 Task: Find the word "myself" and replace it to "discipline".
Action: Mouse pressed left at (80, 82)
Screenshot: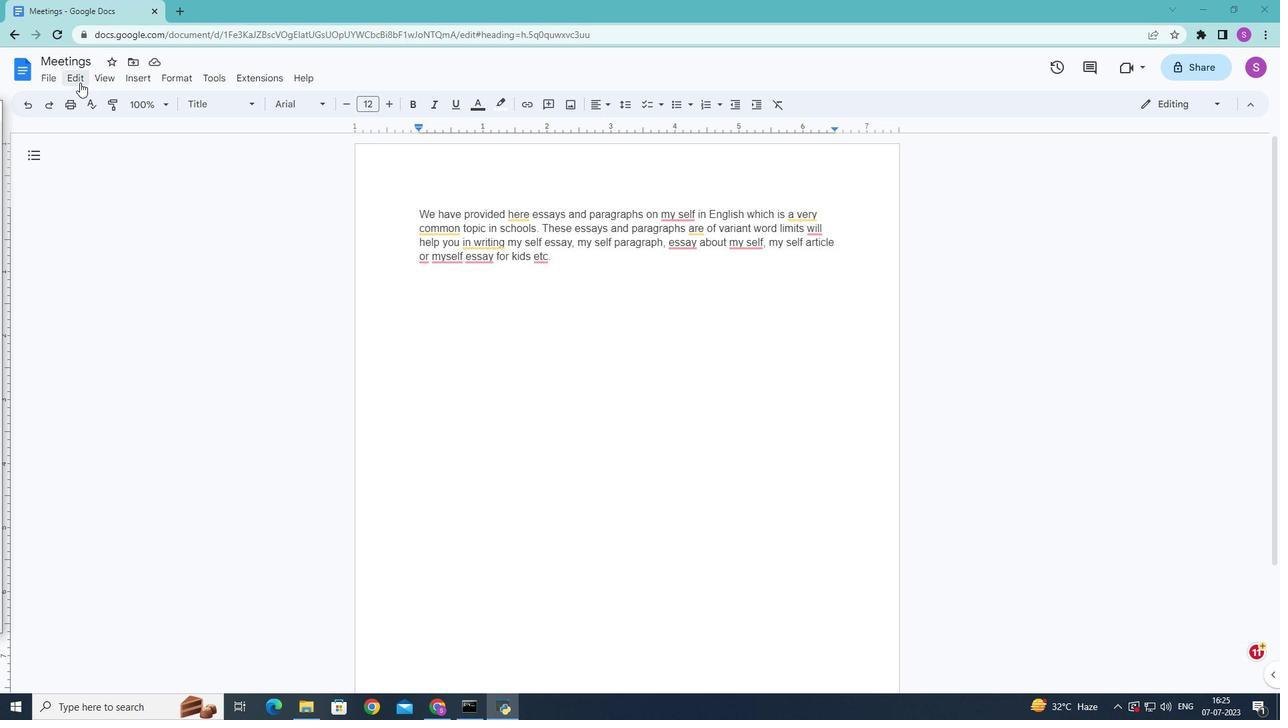 
Action: Mouse moved to (104, 312)
Screenshot: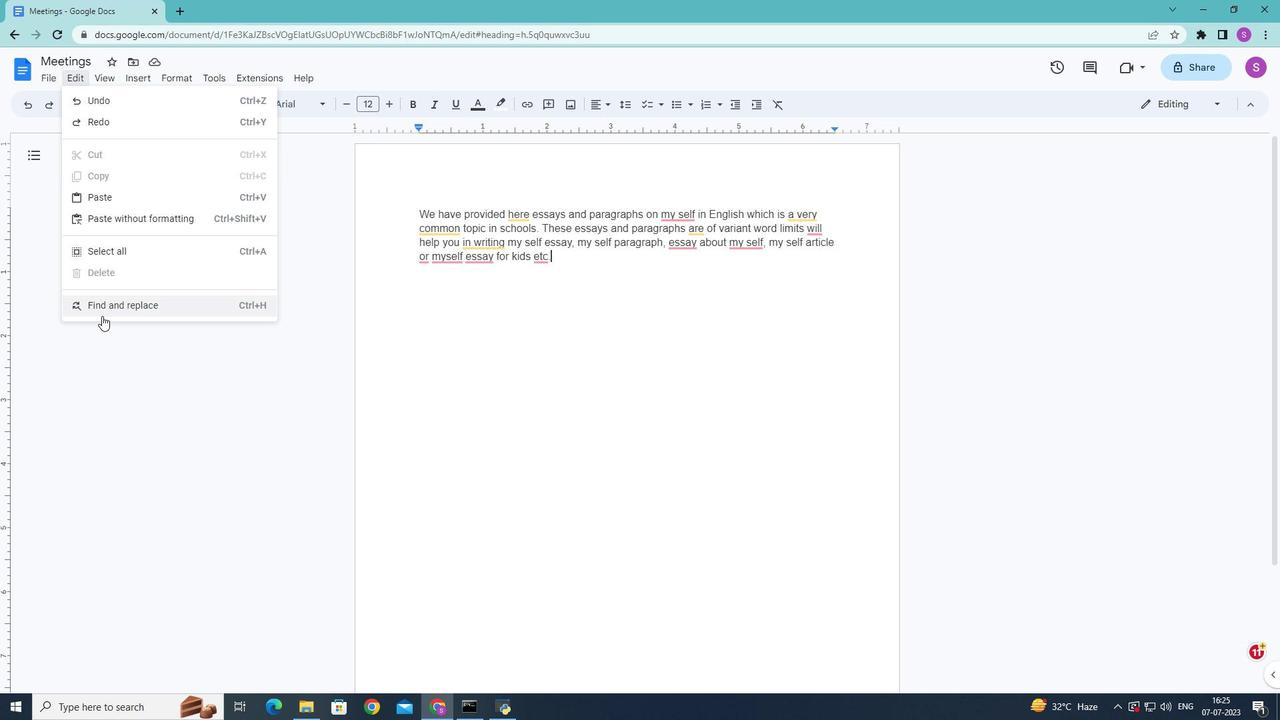 
Action: Mouse pressed left at (104, 312)
Screenshot: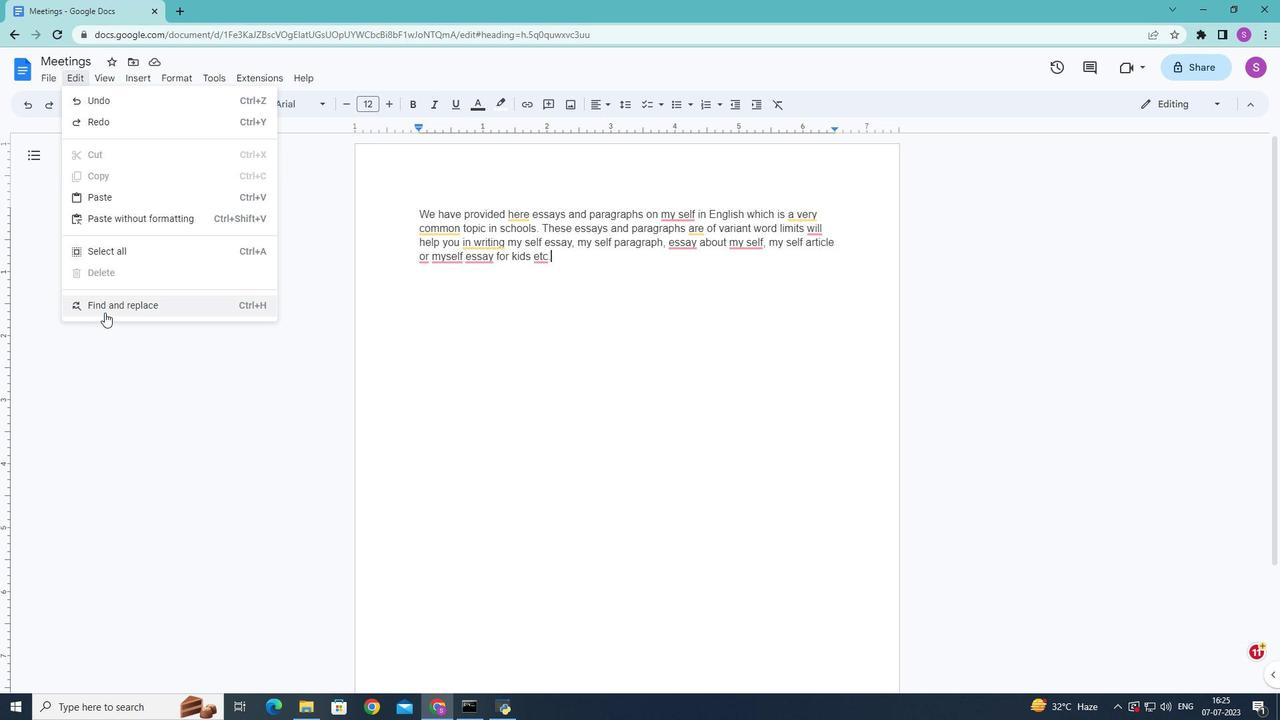 
Action: Mouse moved to (600, 314)
Screenshot: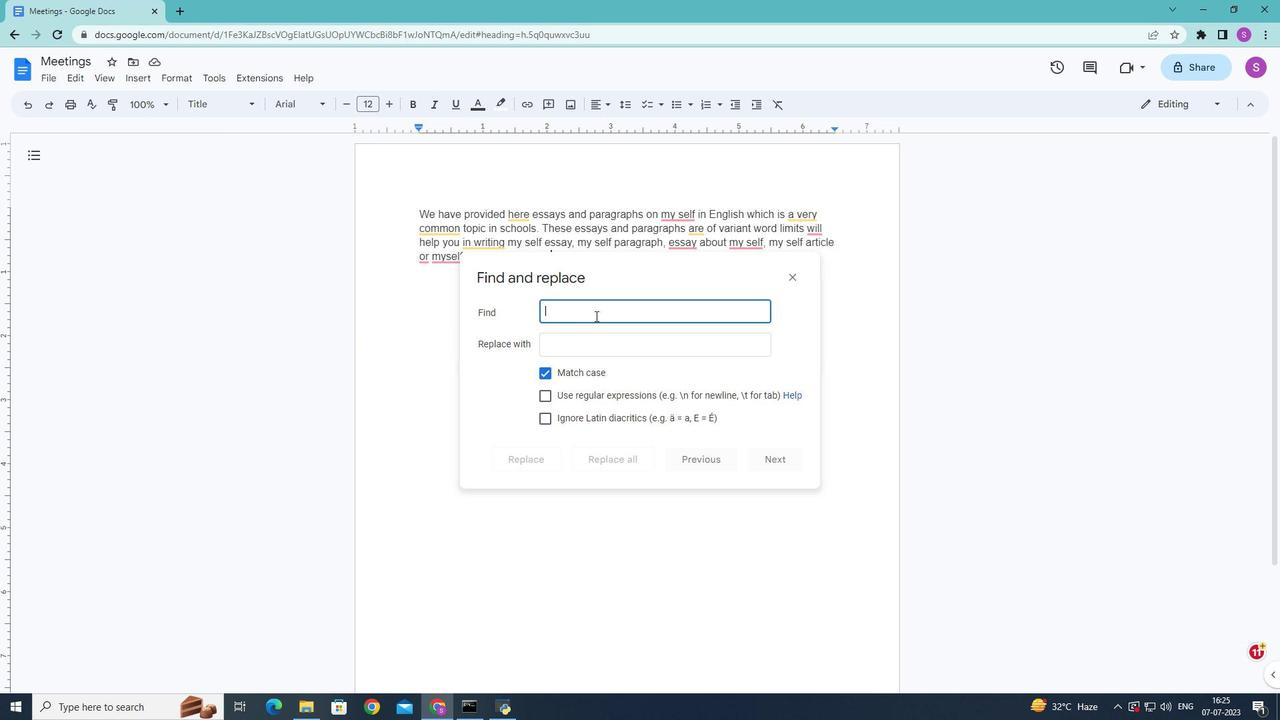 
Action: Key pressed myself
Screenshot: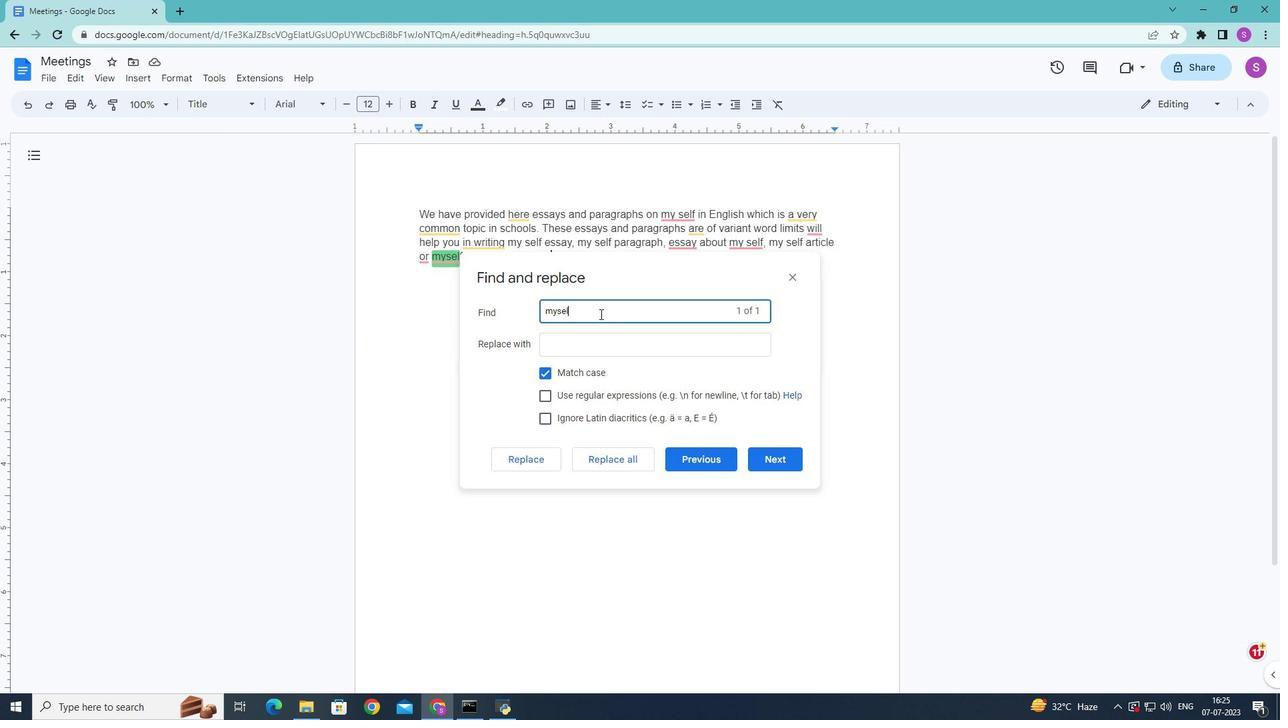 
Action: Mouse moved to (592, 347)
Screenshot: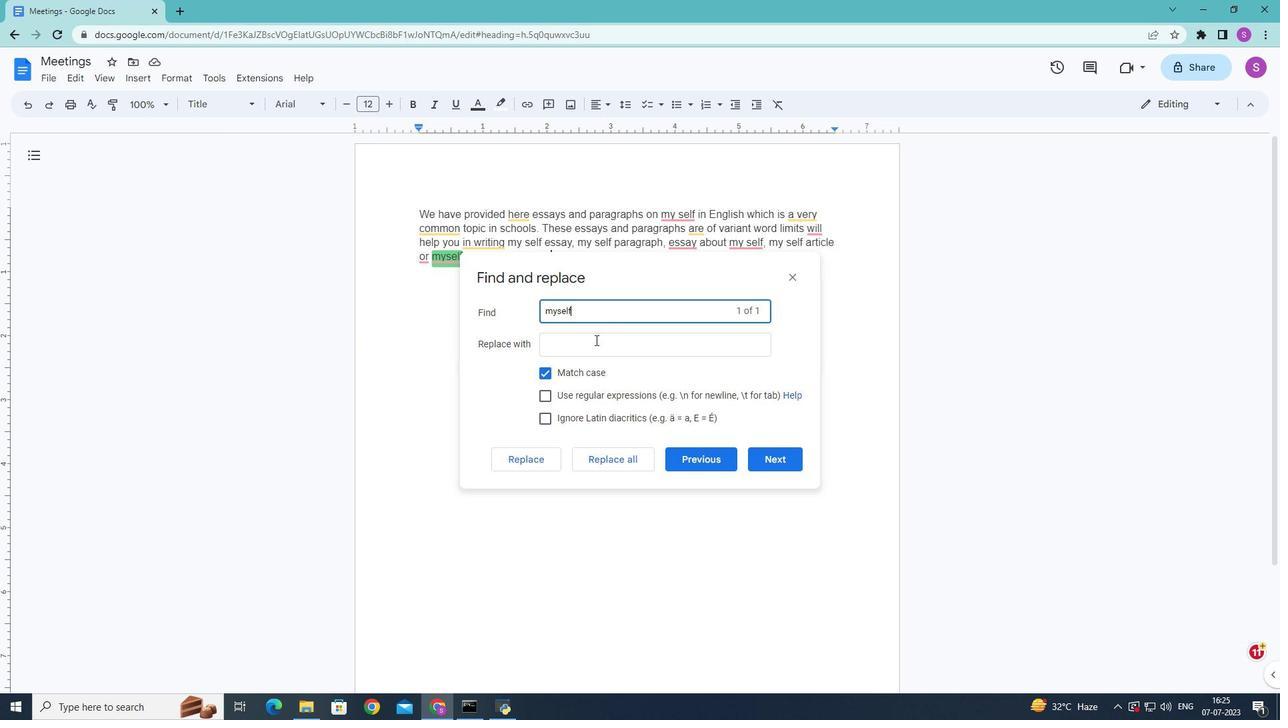 
Action: Mouse pressed left at (592, 347)
Screenshot: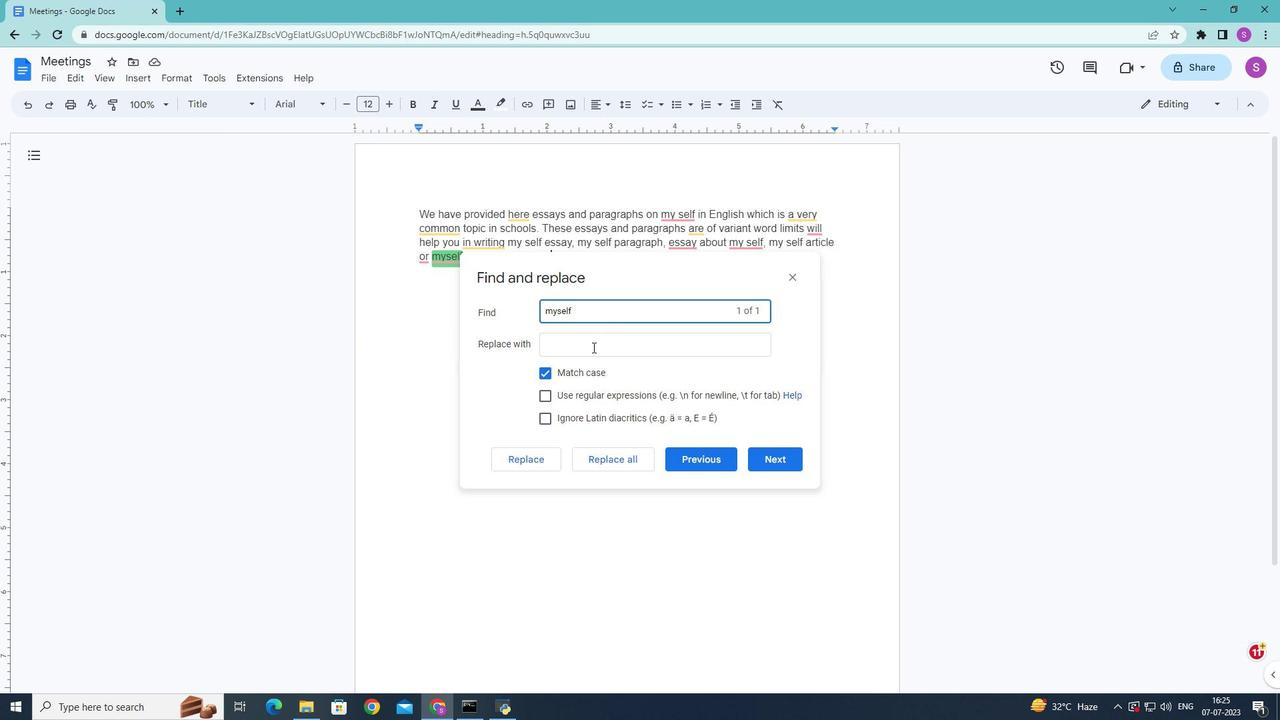 
Action: Key pressed d
Screenshot: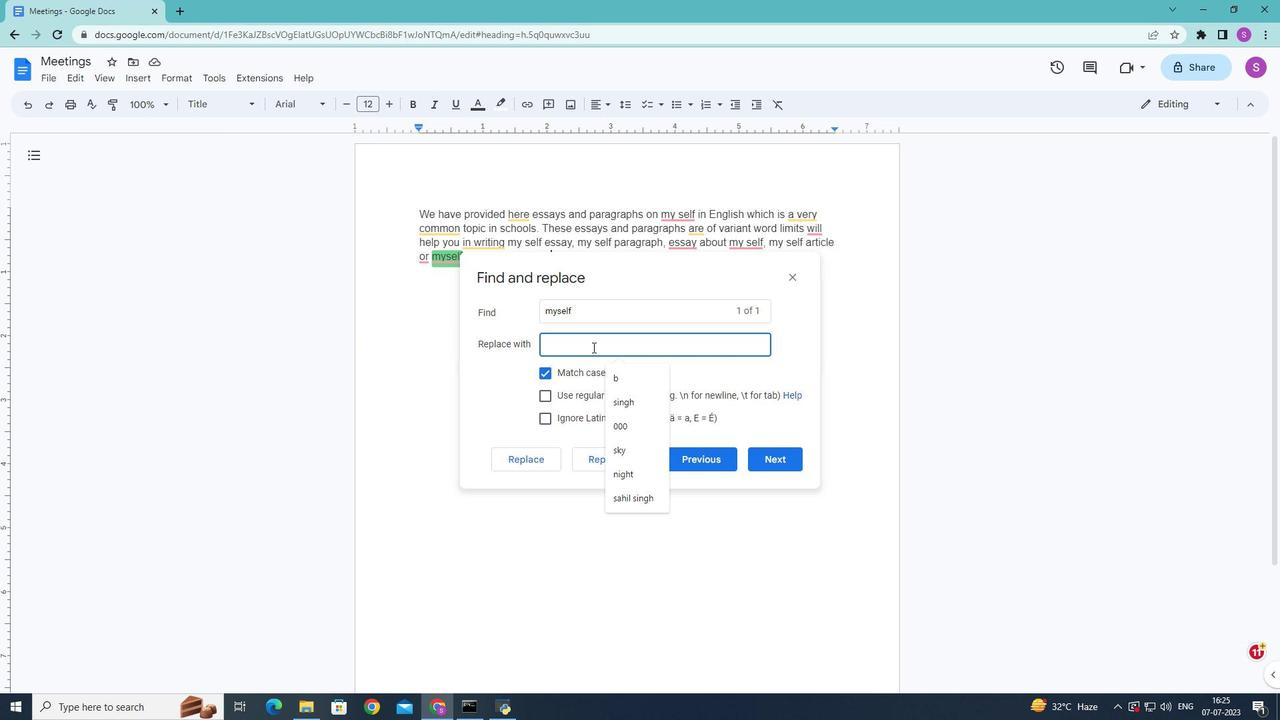 
Action: Mouse moved to (592, 350)
Screenshot: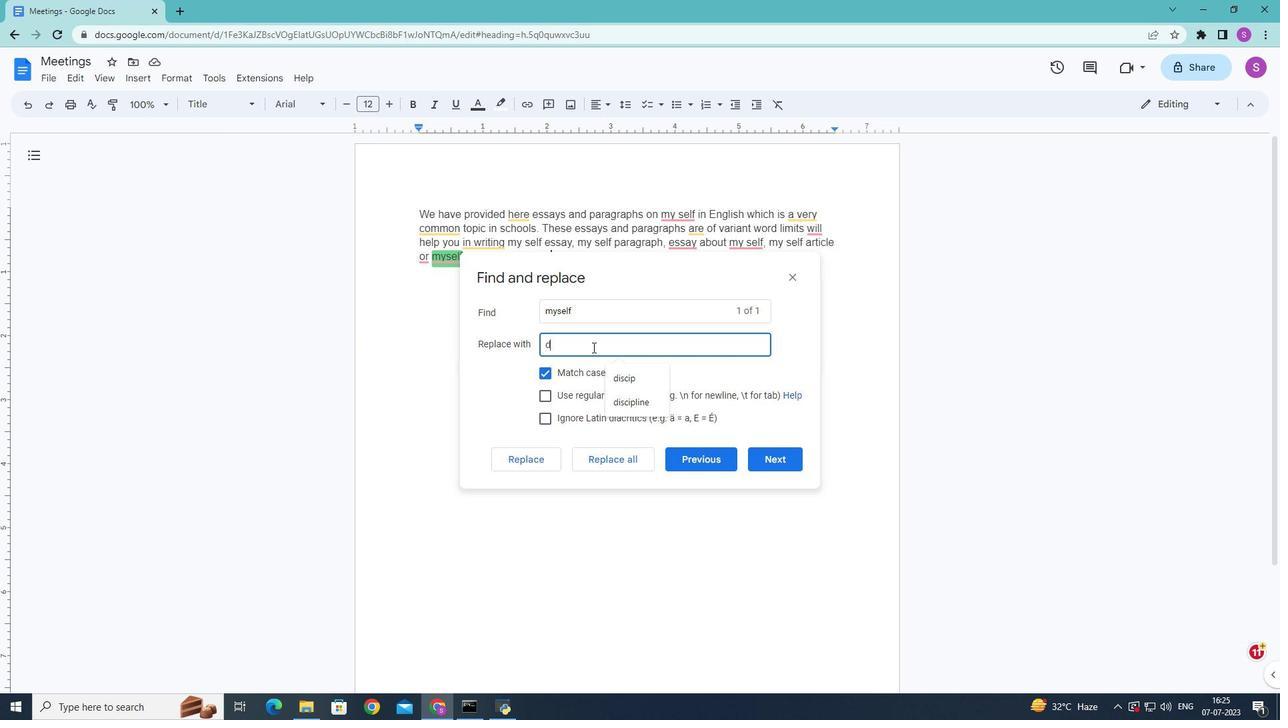 
Action: Key pressed i
Screenshot: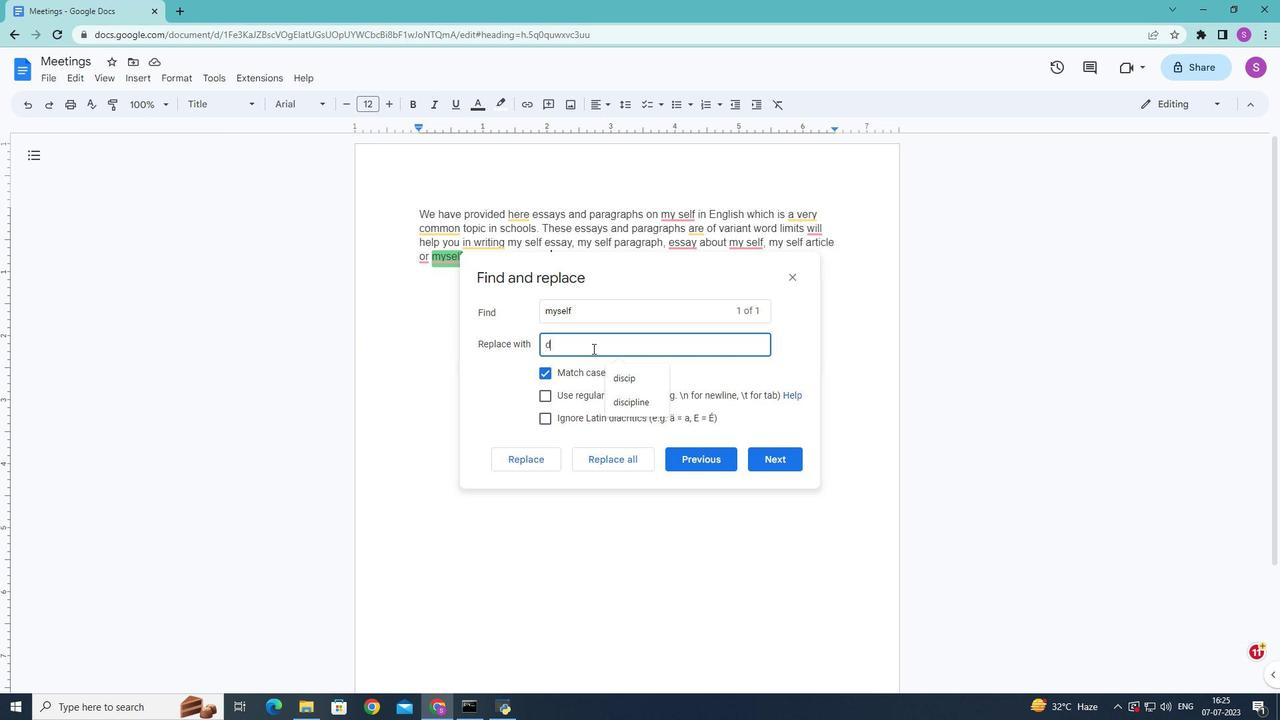 
Action: Mouse moved to (592, 356)
Screenshot: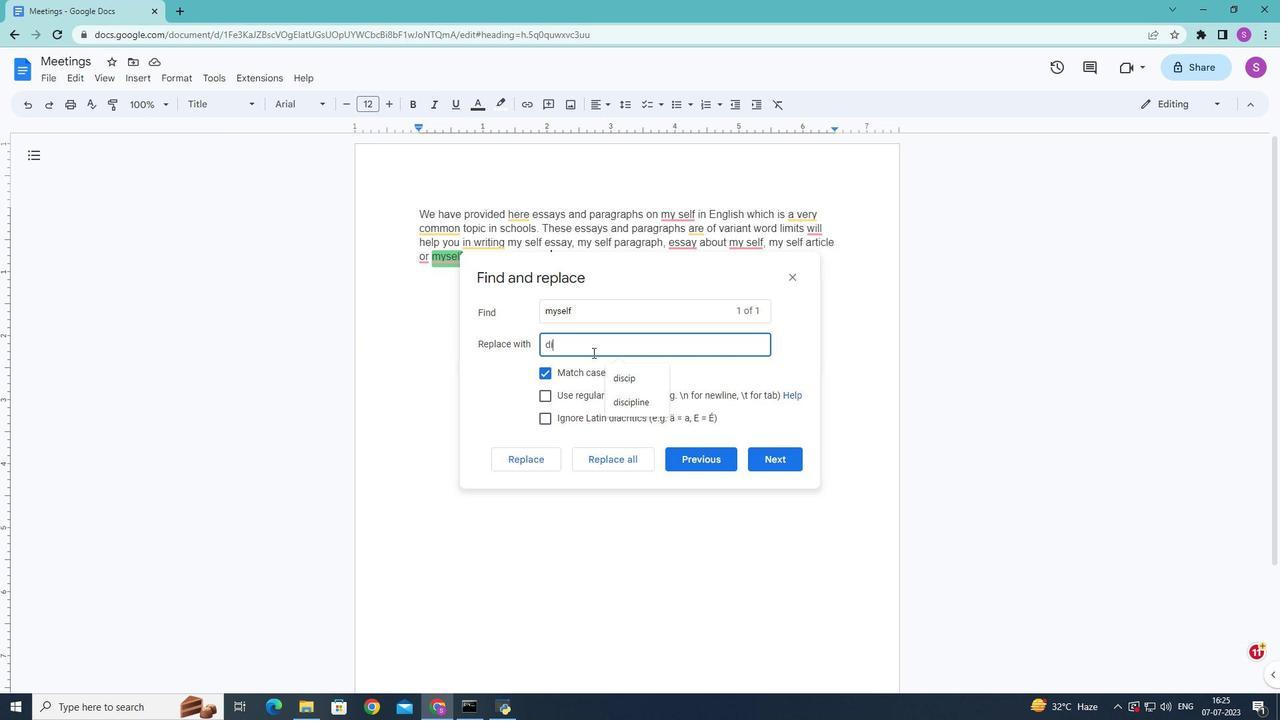 
Action: Key pressed sc
Screenshot: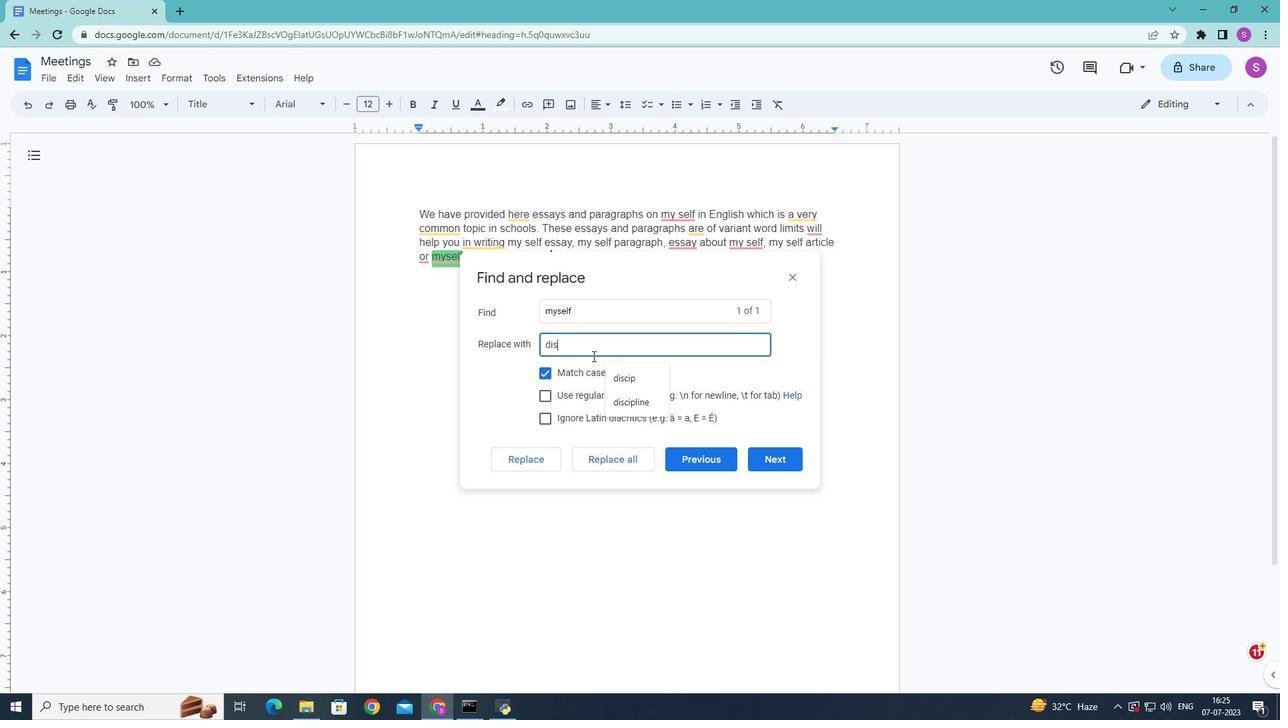
Action: Mouse moved to (590, 356)
Screenshot: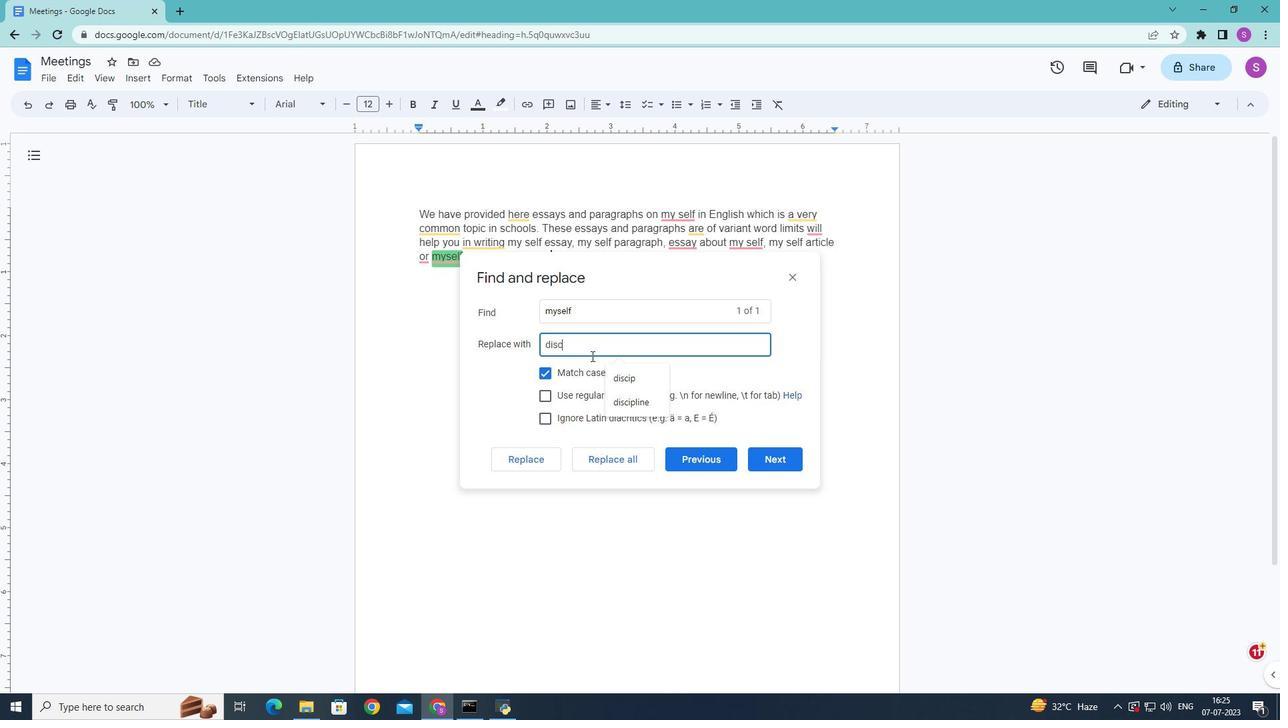 
Action: Key pressed i
Screenshot: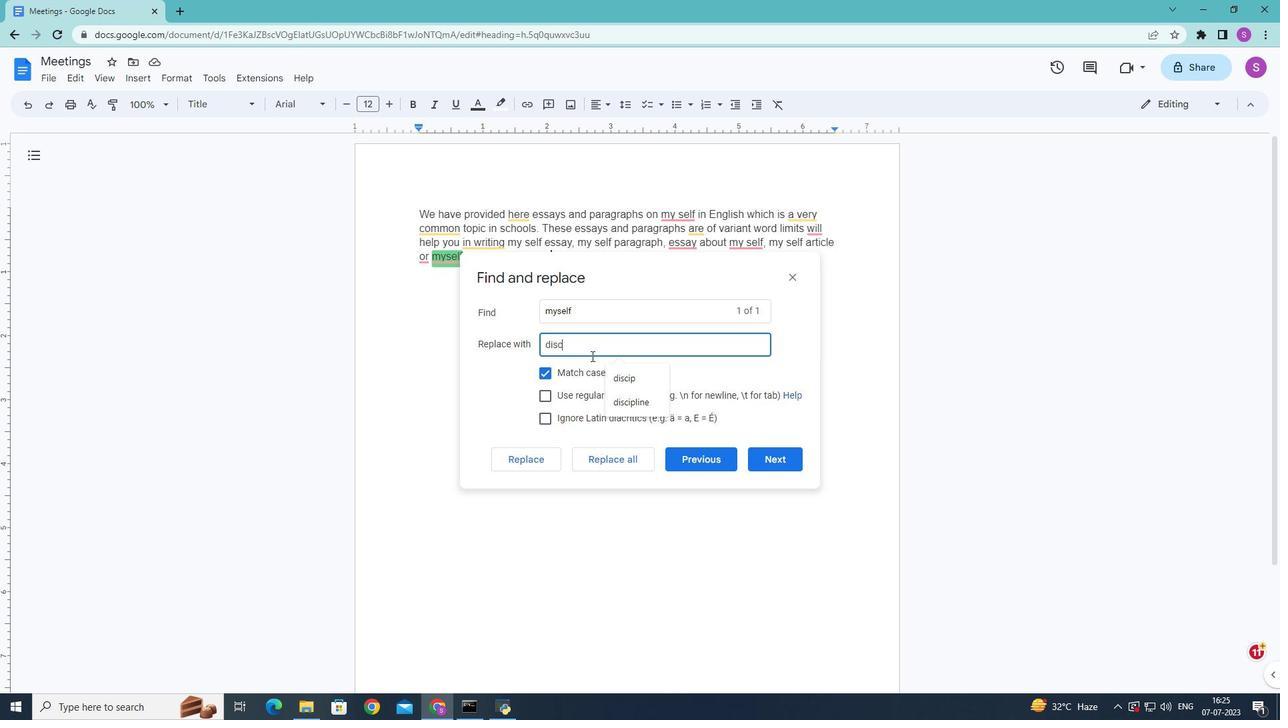 
Action: Mouse moved to (586, 359)
Screenshot: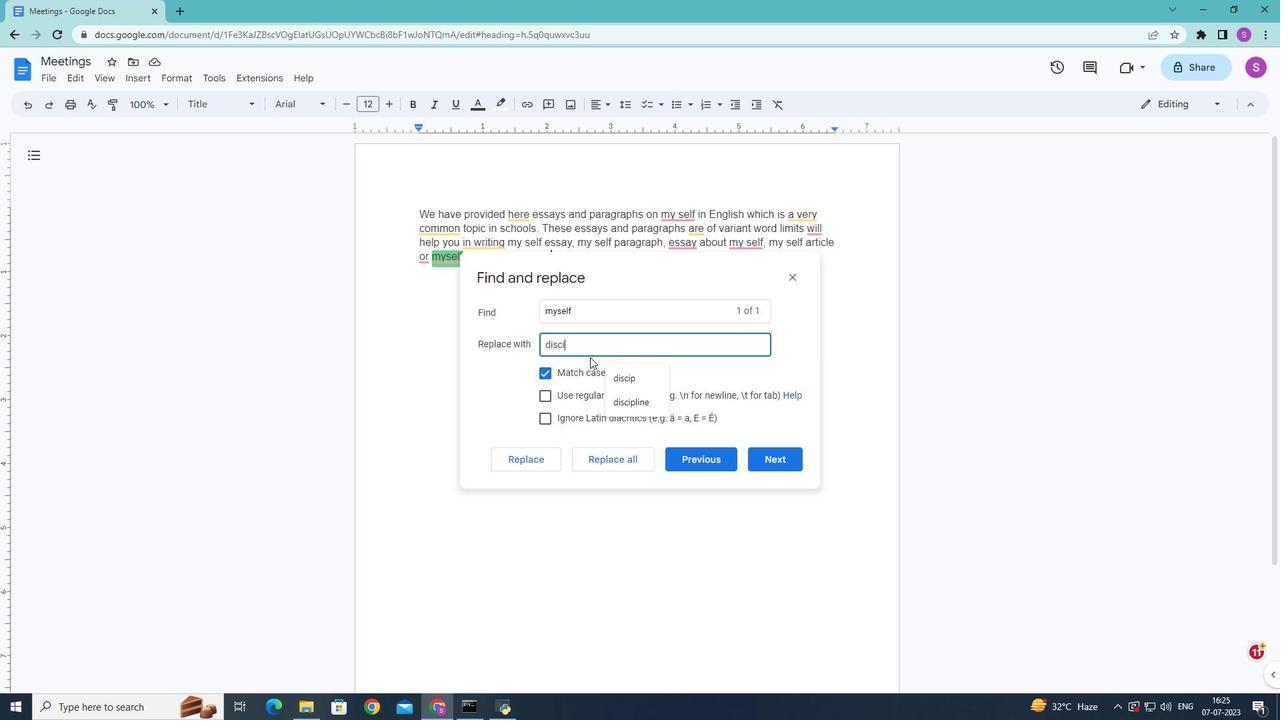 
Action: Key pressed p
Screenshot: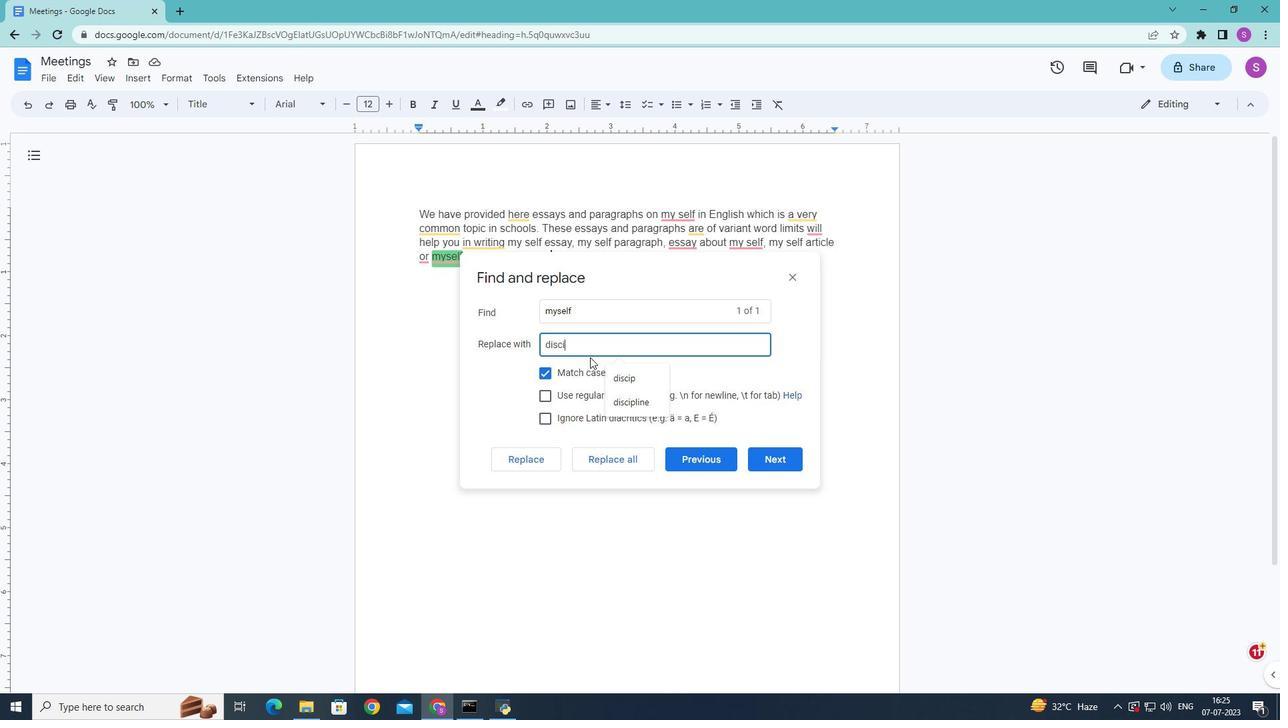 
Action: Mouse moved to (536, 428)
Screenshot: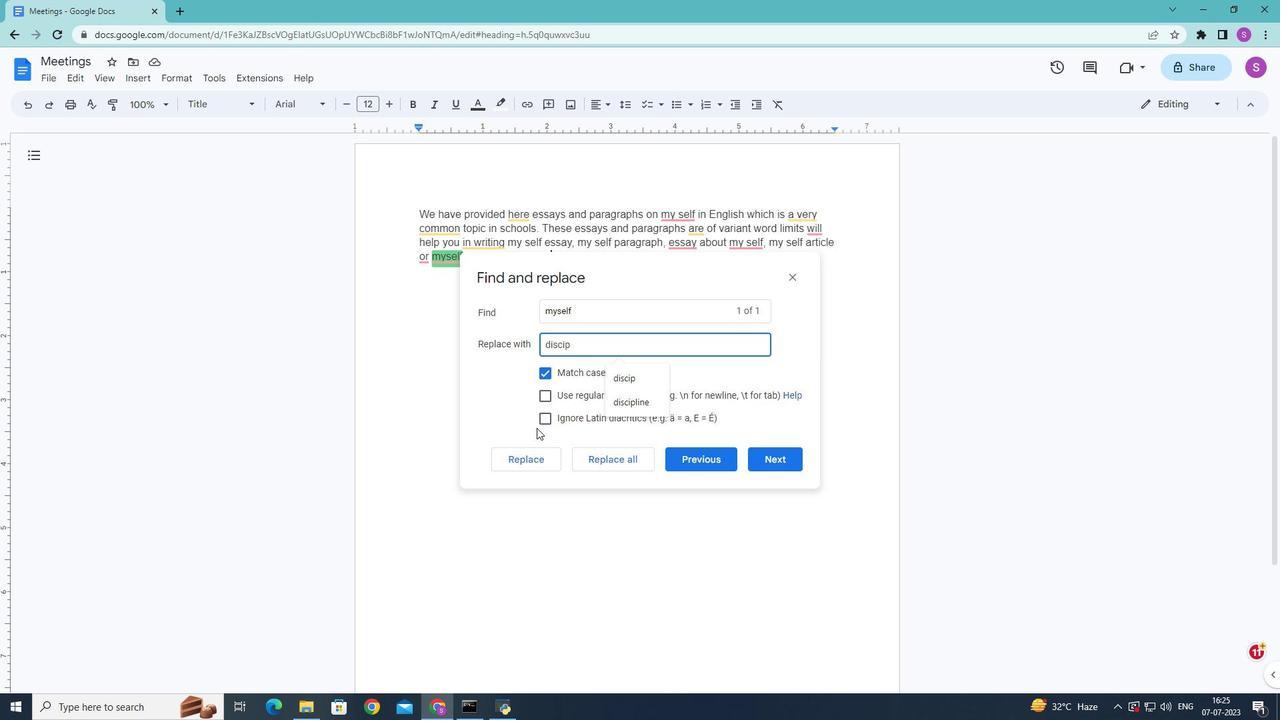 
Action: Key pressed l
Screenshot: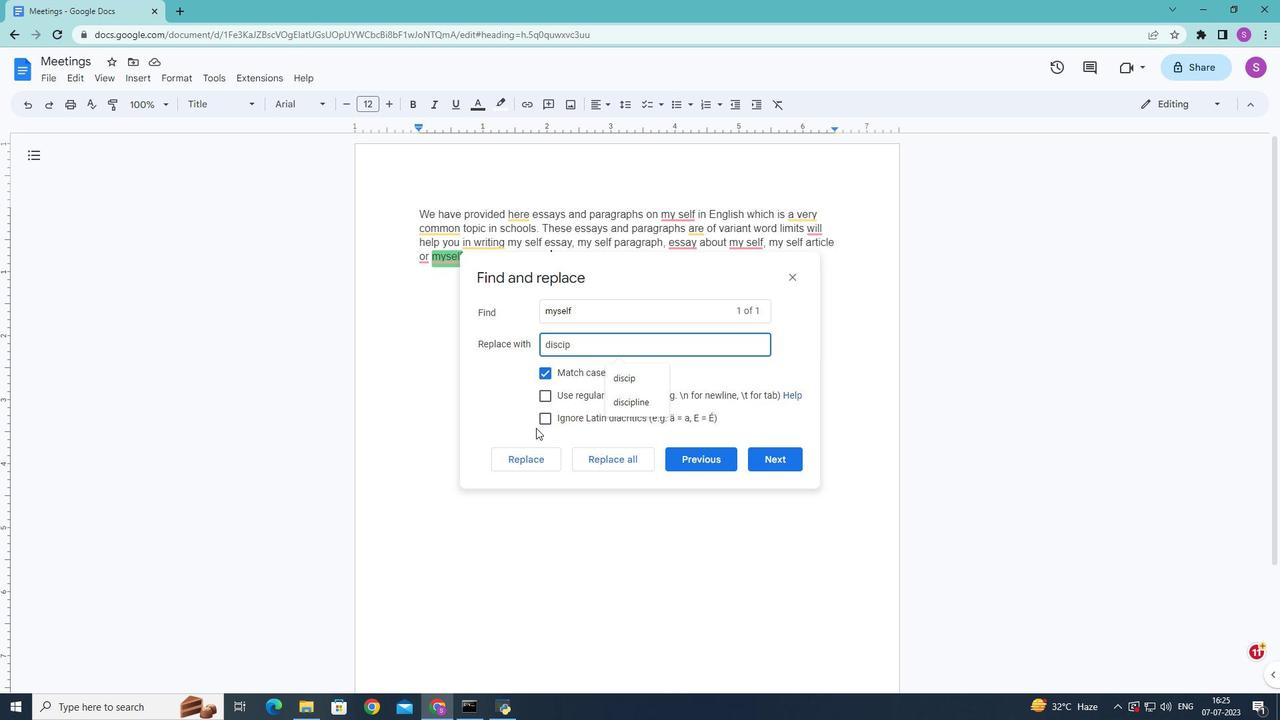 
Action: Mouse moved to (536, 428)
Screenshot: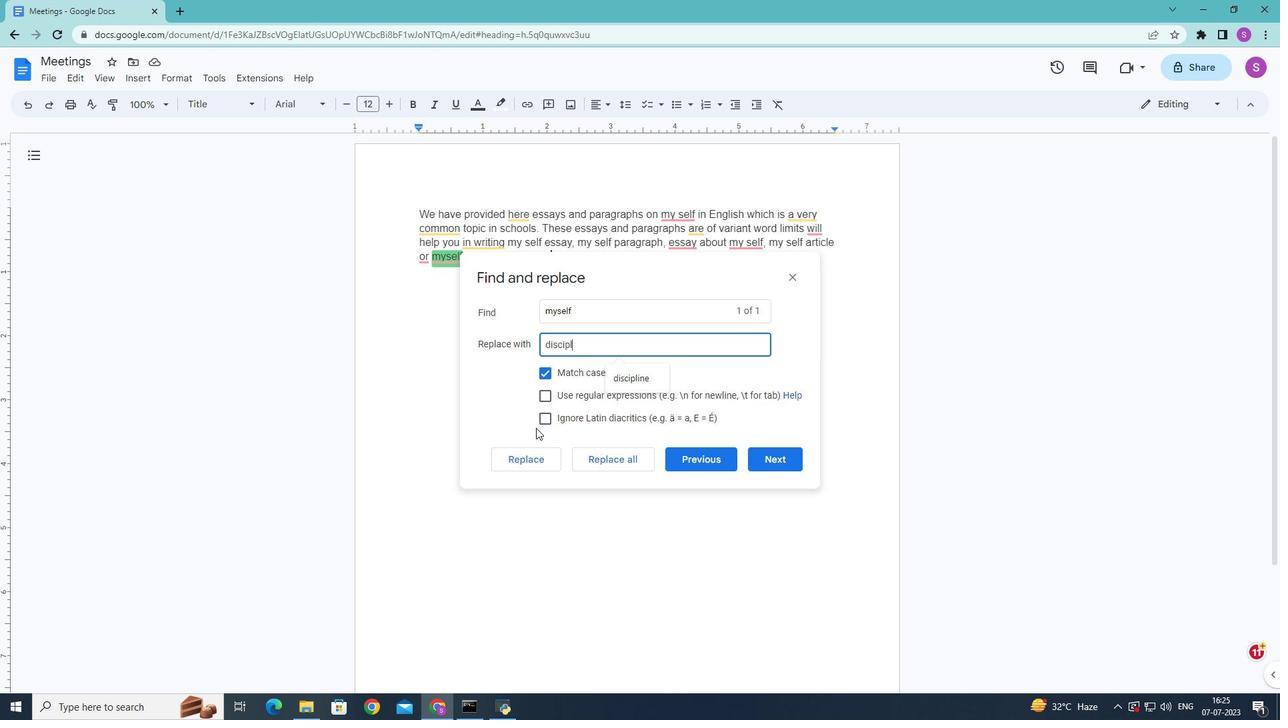 
Action: Key pressed i
Screenshot: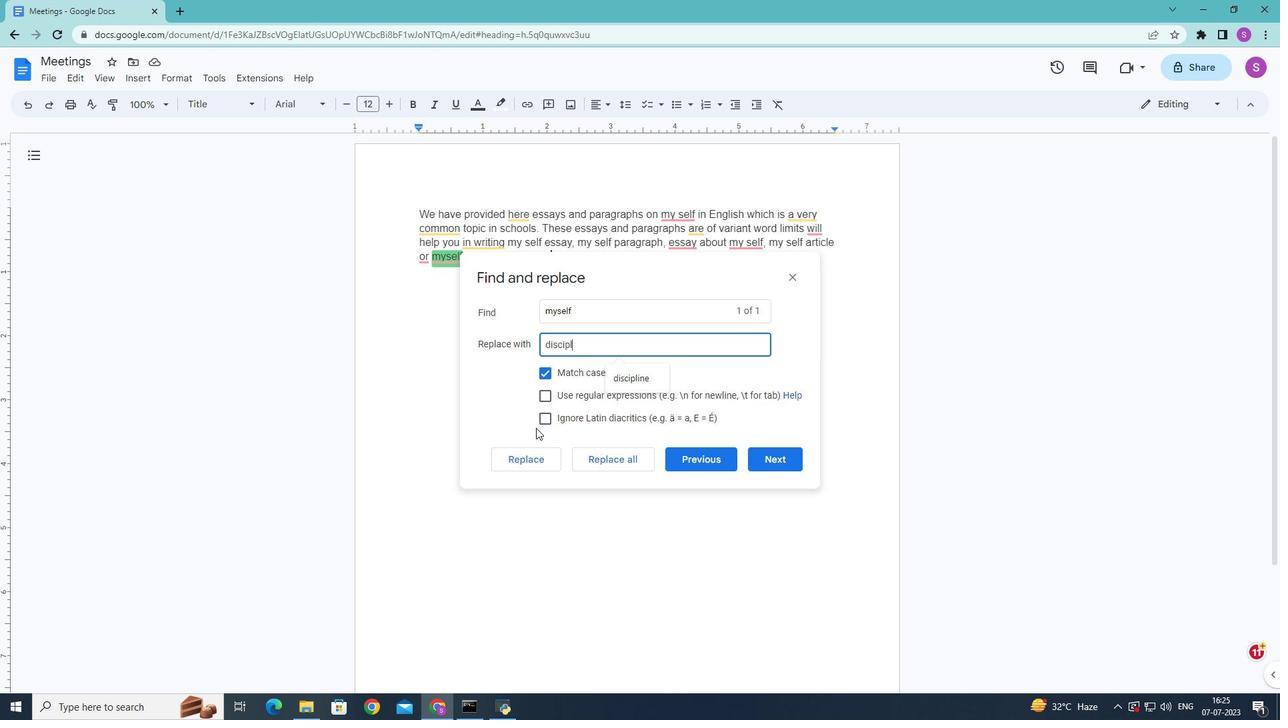 
Action: Mouse moved to (538, 427)
Screenshot: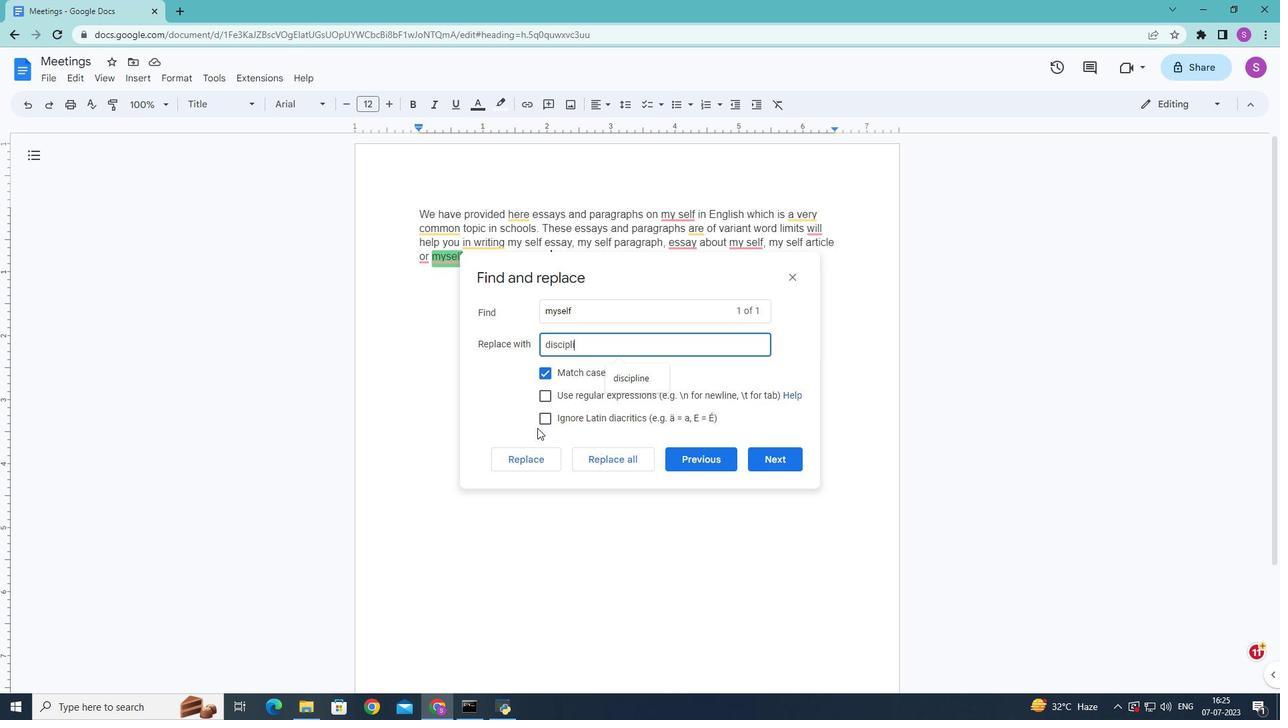 
Action: Key pressed ne
Screenshot: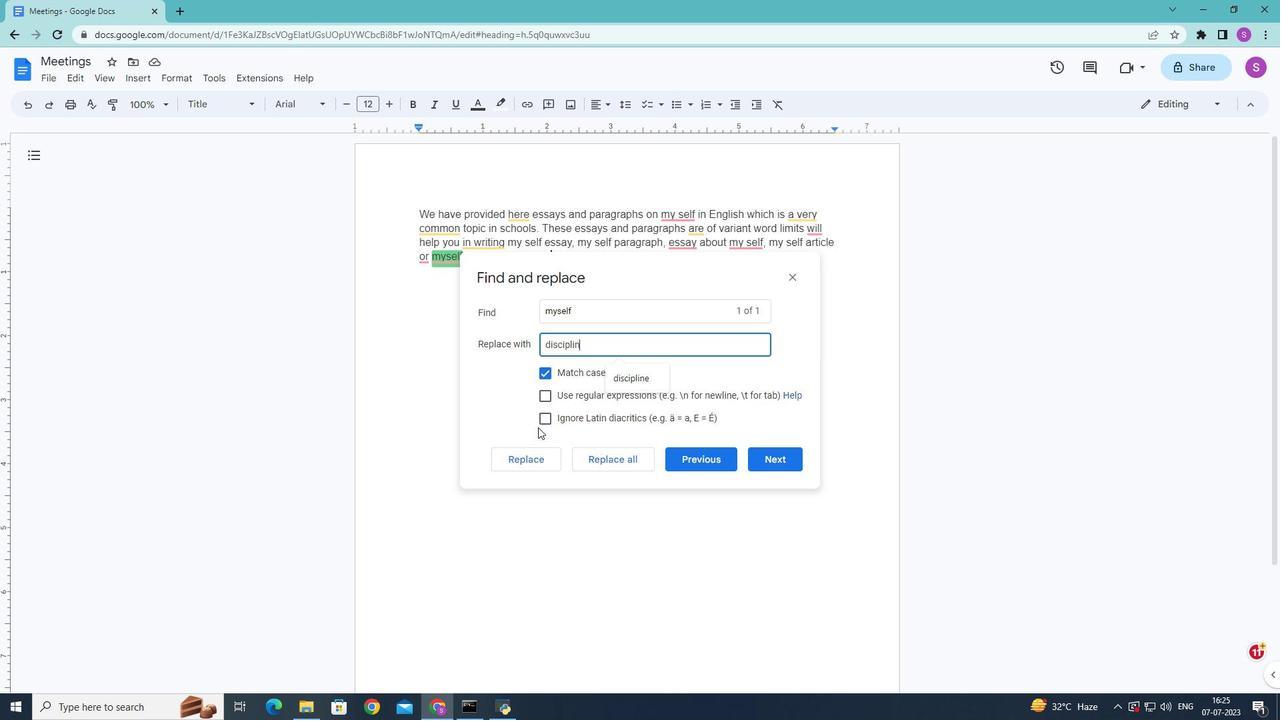 
Action: Mouse moved to (532, 452)
Screenshot: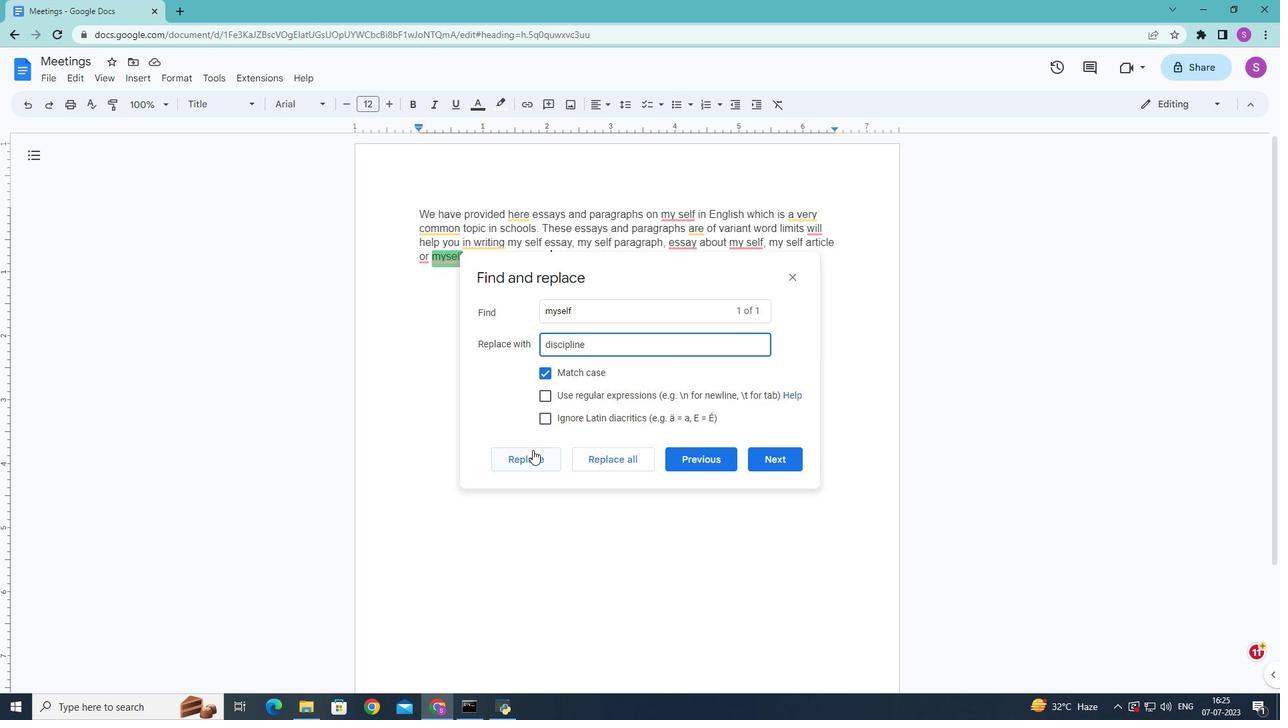 
Action: Mouse pressed left at (532, 452)
Screenshot: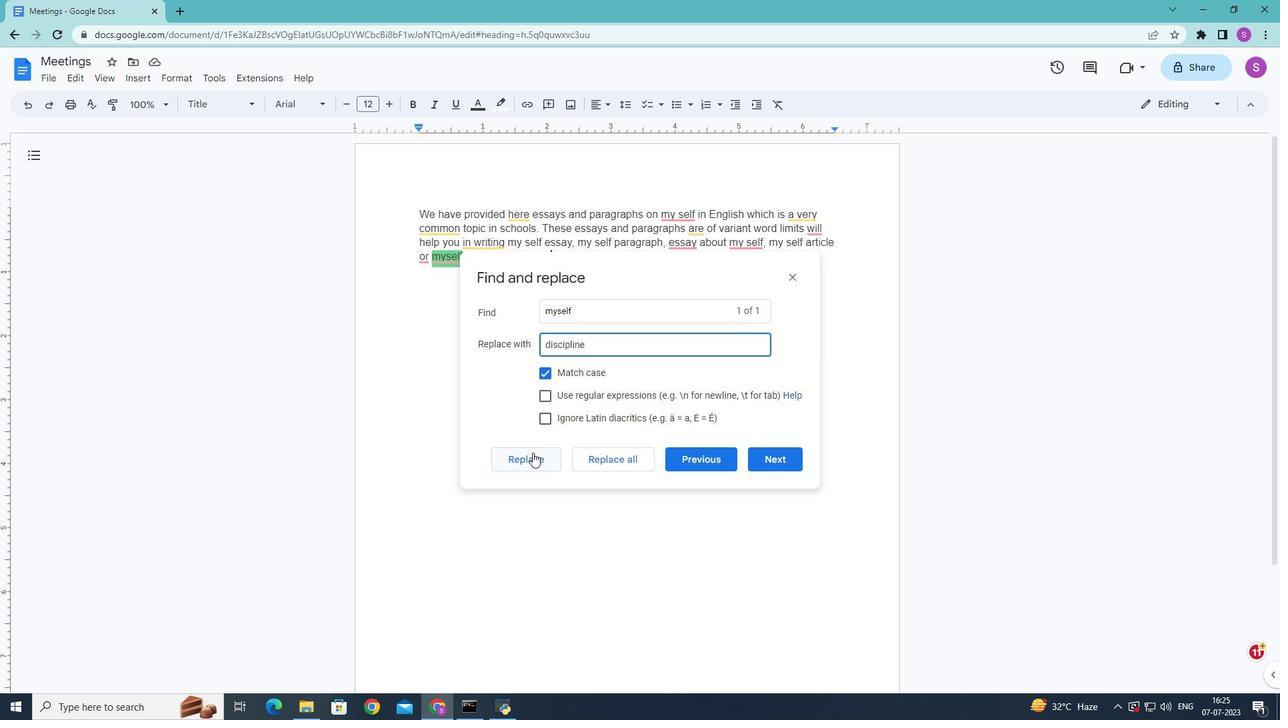 
Action: Mouse moved to (536, 455)
Screenshot: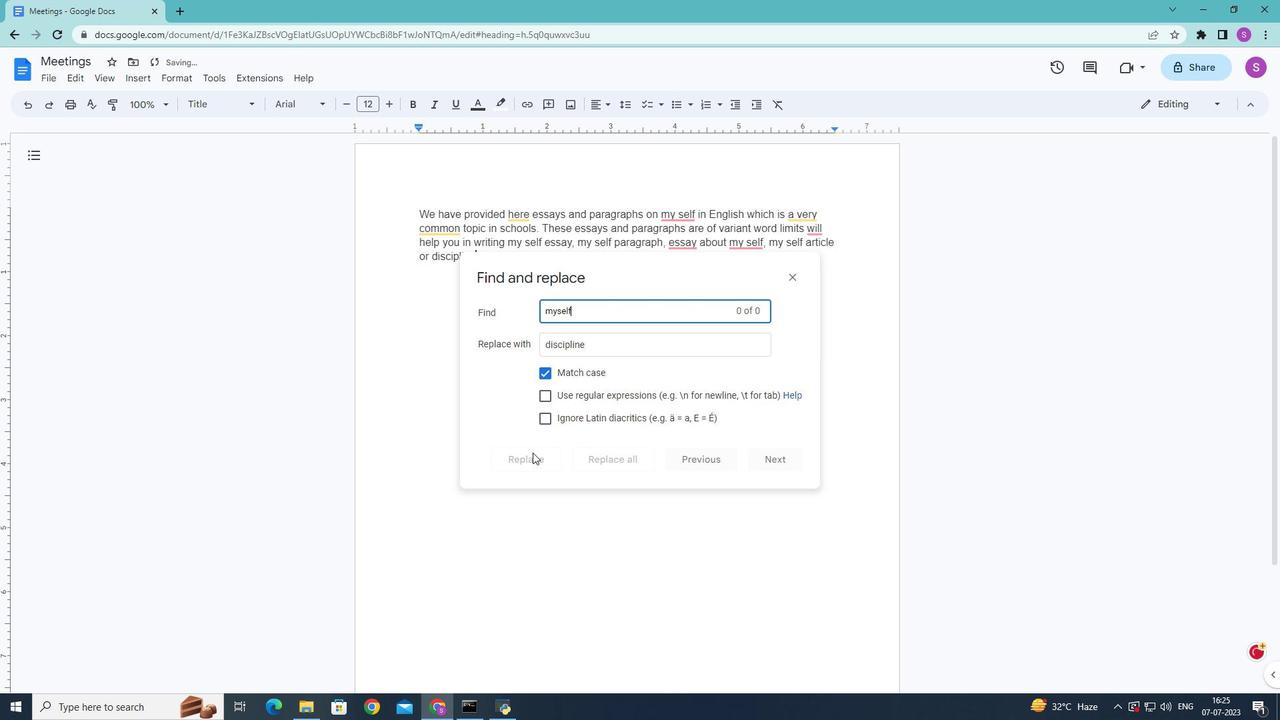 
